 Task: Create a new field with title Stage a blank project BrainBoost with field type as Single-select and options as Not Started, In Progress and Complete
Action: Mouse moved to (711, 341)
Screenshot: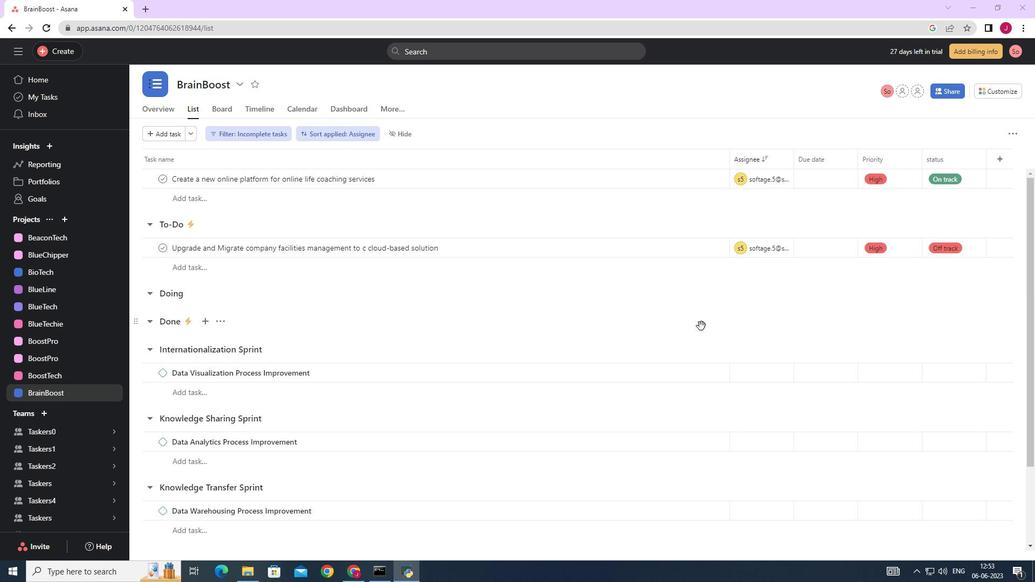 
Action: Mouse scrolled (711, 341) with delta (0, 0)
Screenshot: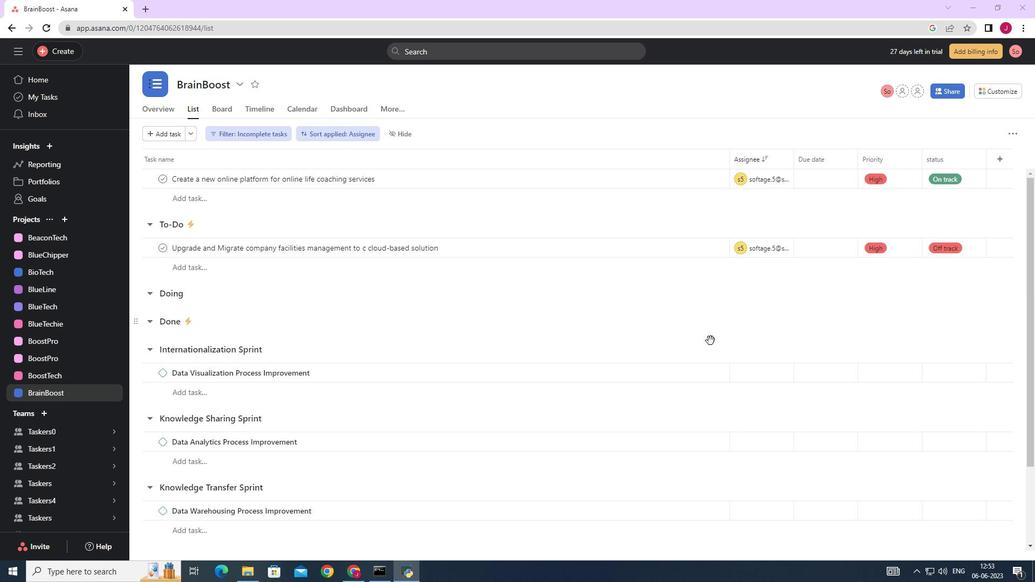 
Action: Mouse scrolled (711, 341) with delta (0, 0)
Screenshot: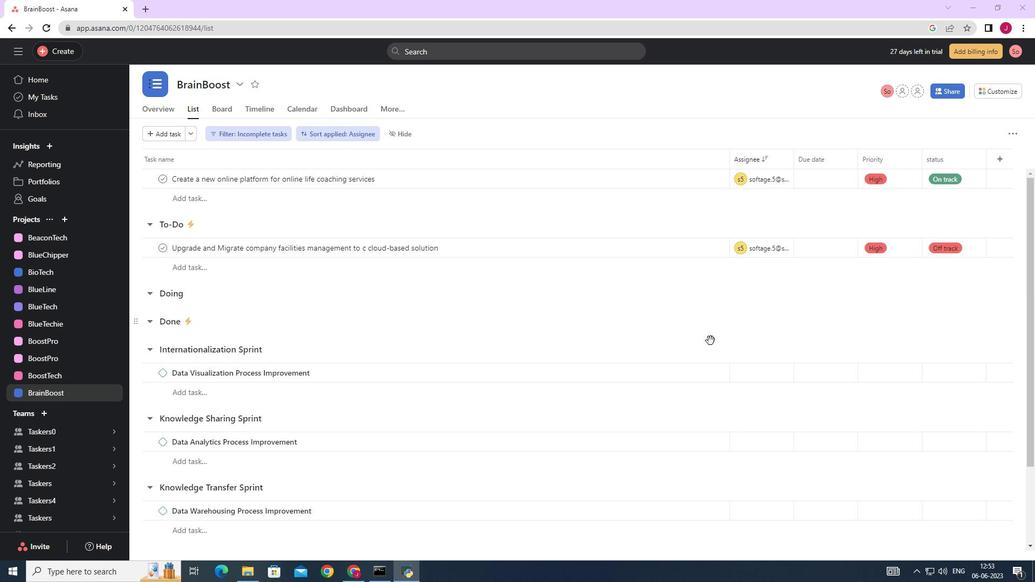
Action: Mouse scrolled (711, 341) with delta (0, 0)
Screenshot: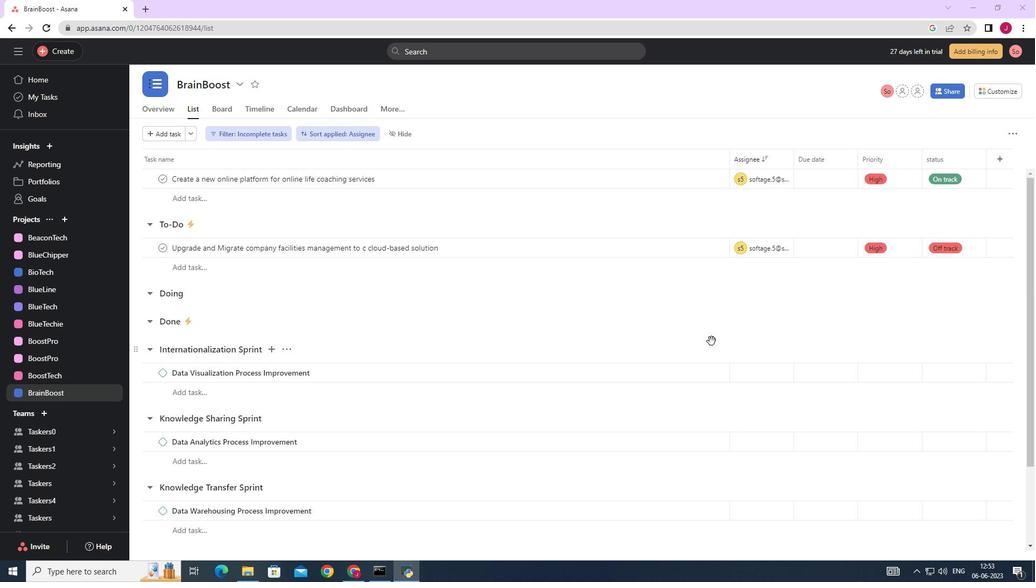 
Action: Mouse moved to (997, 90)
Screenshot: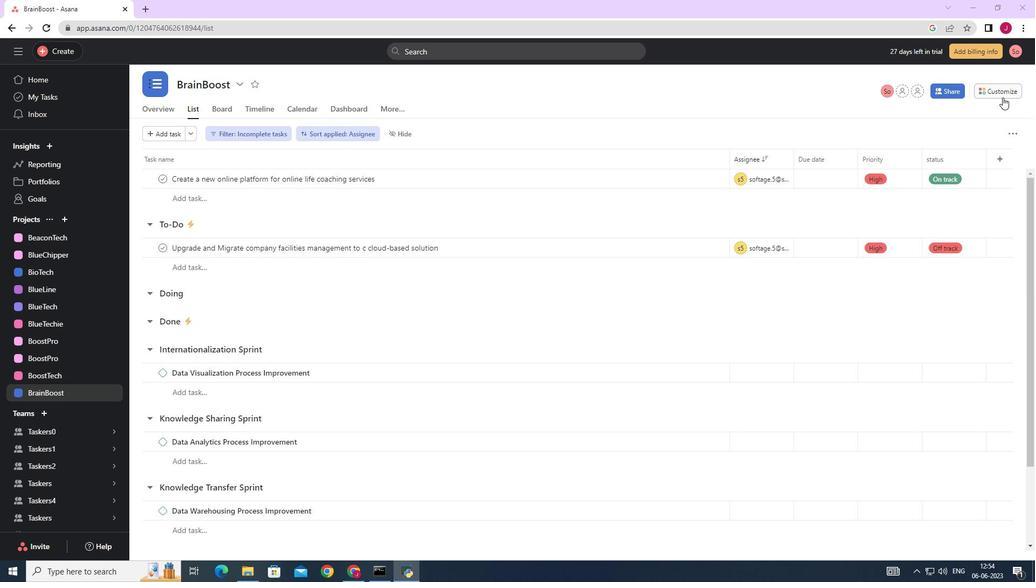 
Action: Mouse pressed left at (997, 90)
Screenshot: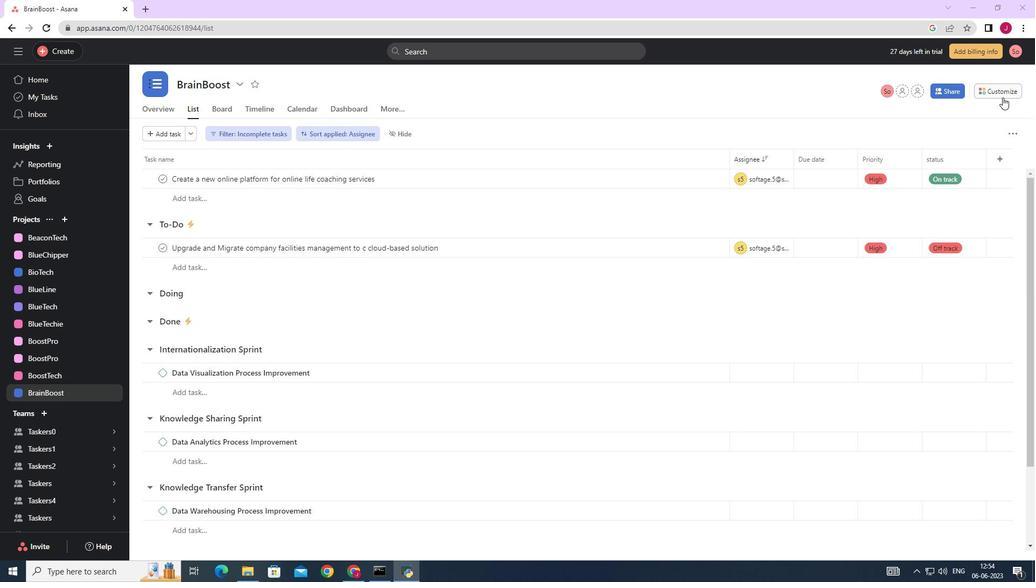
Action: Mouse moved to (912, 218)
Screenshot: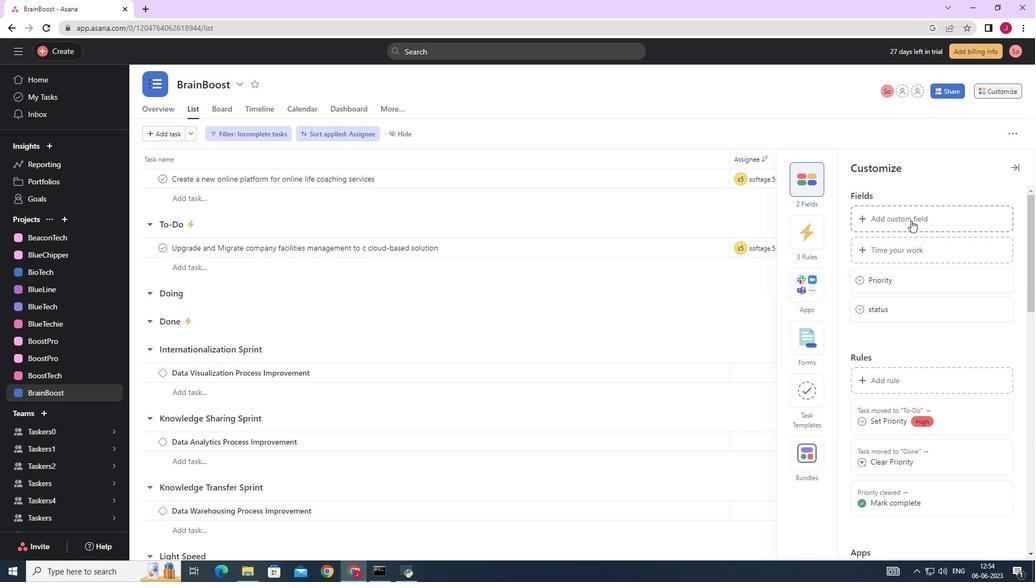 
Action: Mouse pressed left at (912, 218)
Screenshot: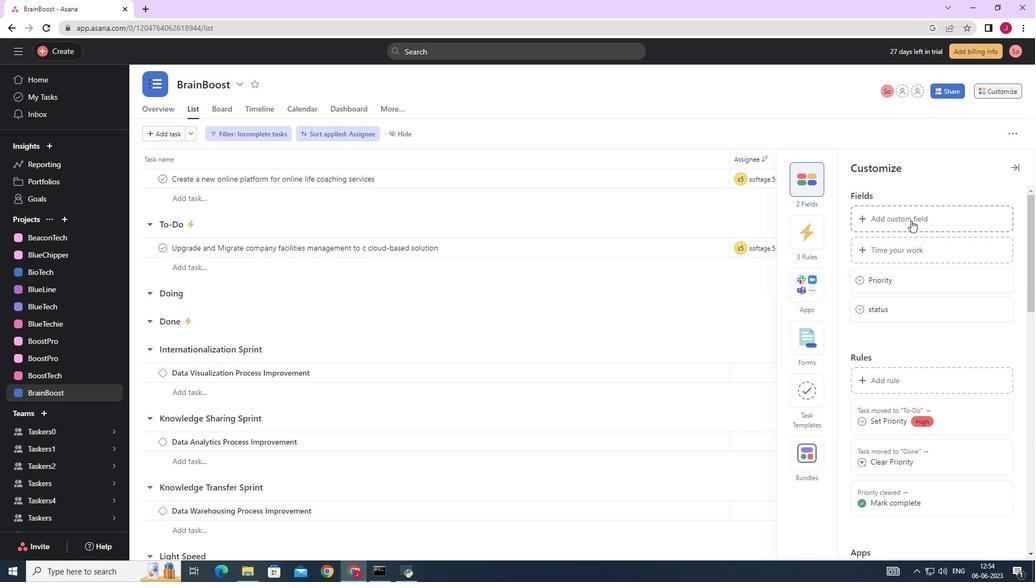 
Action: Mouse moved to (512, 155)
Screenshot: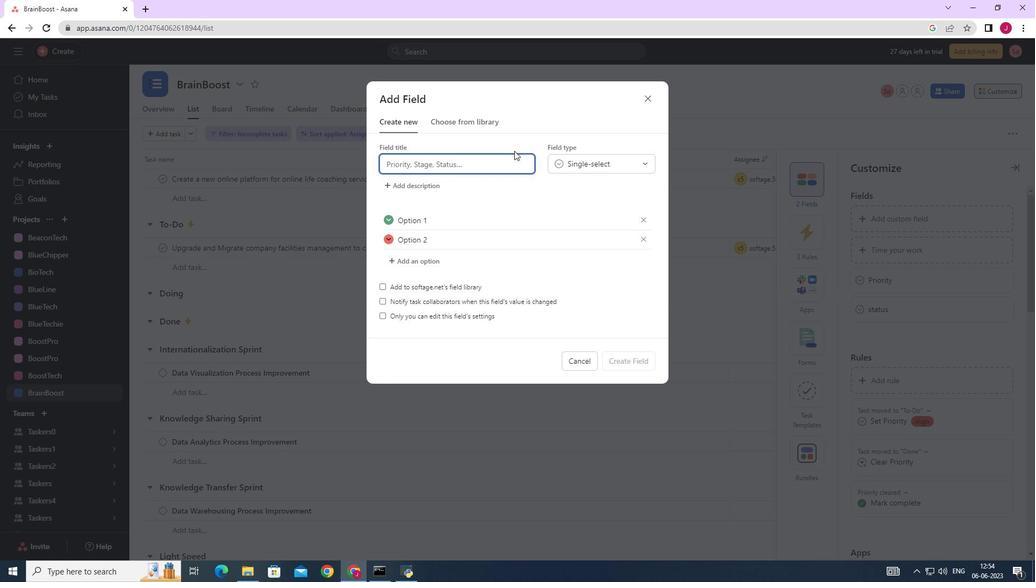 
Action: Mouse pressed left at (512, 155)
Screenshot: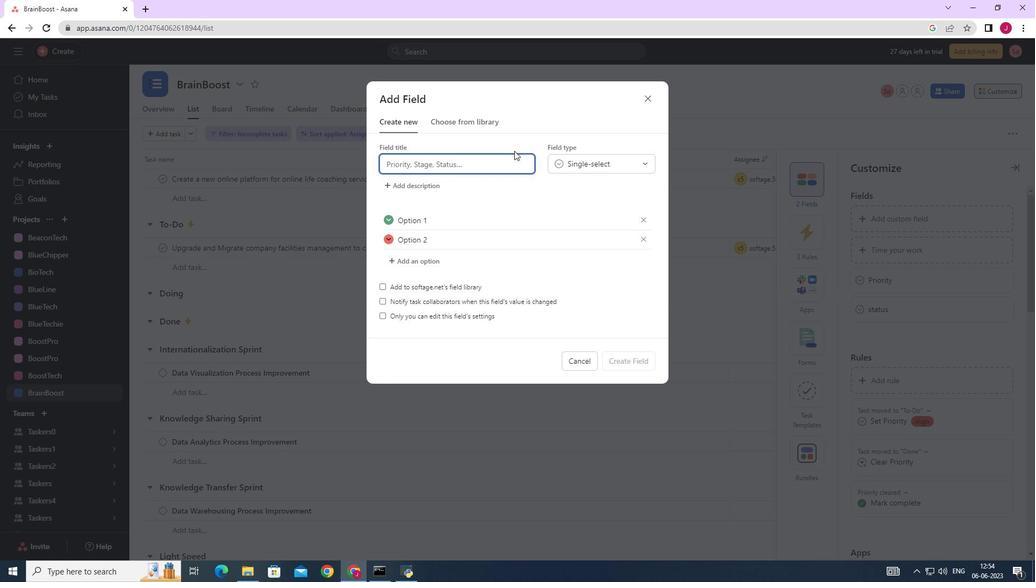 
Action: Key pressed <Key.caps_lock>S<Key.caps_lock>r<Key.backspace>tage
Screenshot: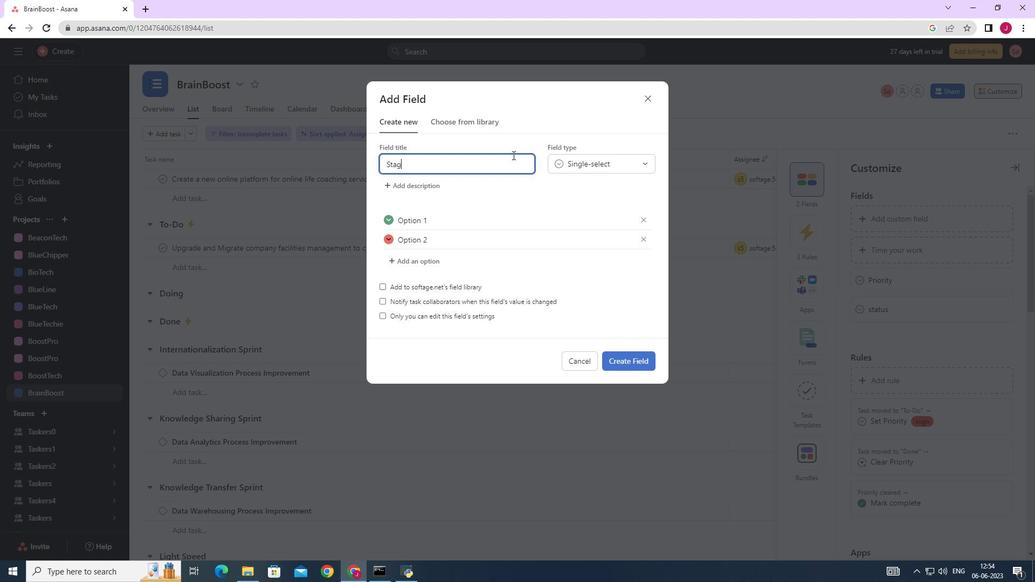 
Action: Mouse moved to (480, 221)
Screenshot: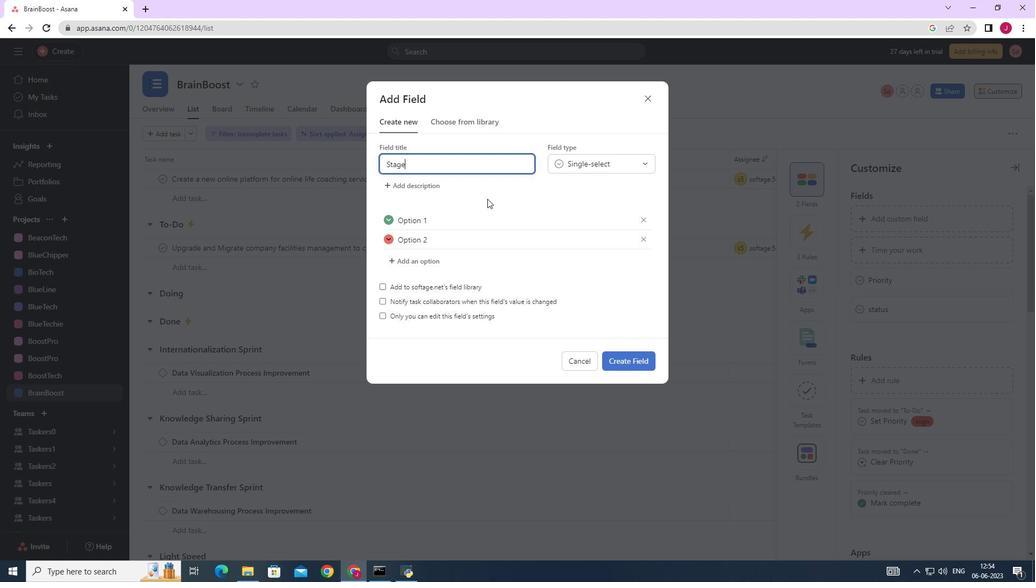 
Action: Mouse pressed left at (480, 221)
Screenshot: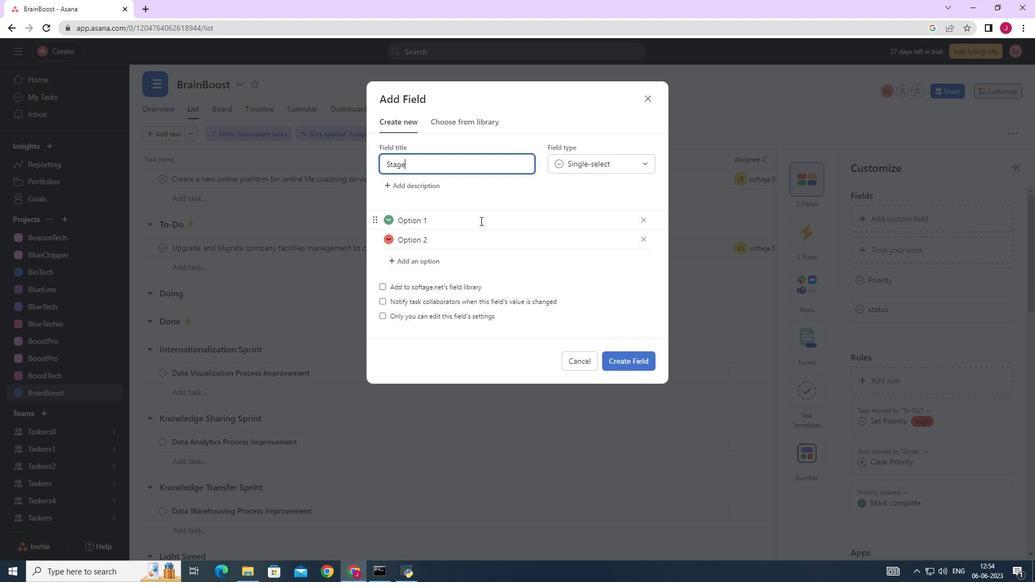 
Action: Key pressed <Key.backspace><Key.backspace><Key.backspace><Key.backspace><Key.backspace><Key.backspace><Key.backspace><Key.backspace><Key.caps_lock>N<Key.caps_lock>ot<Key.space>started
Screenshot: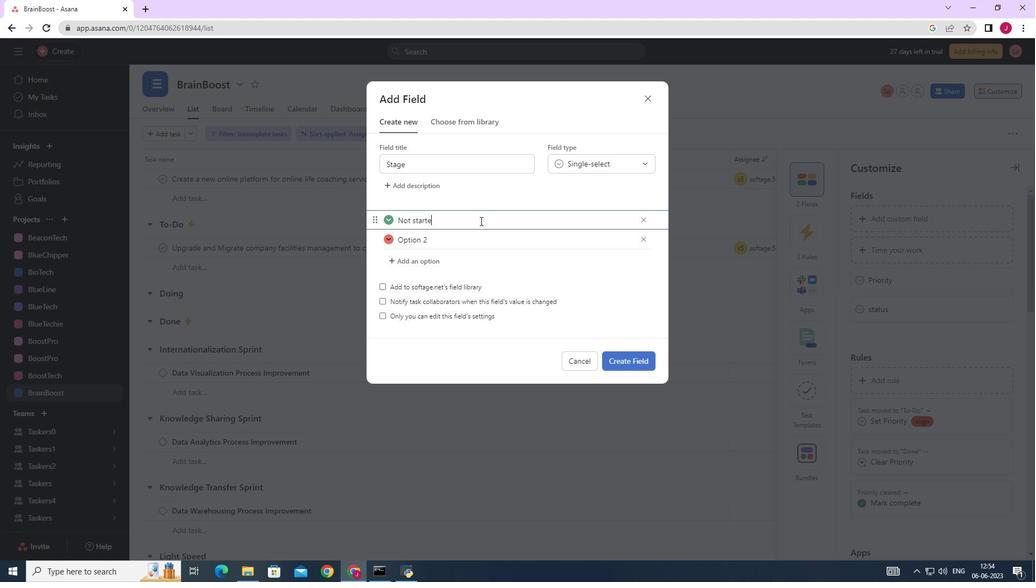 
Action: Mouse moved to (435, 245)
Screenshot: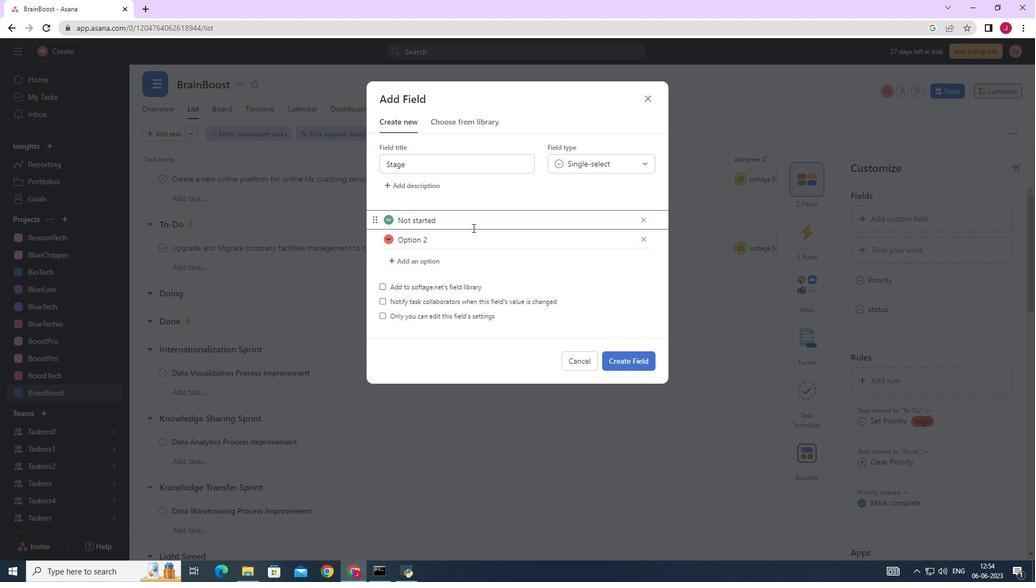 
Action: Mouse pressed left at (435, 245)
Screenshot: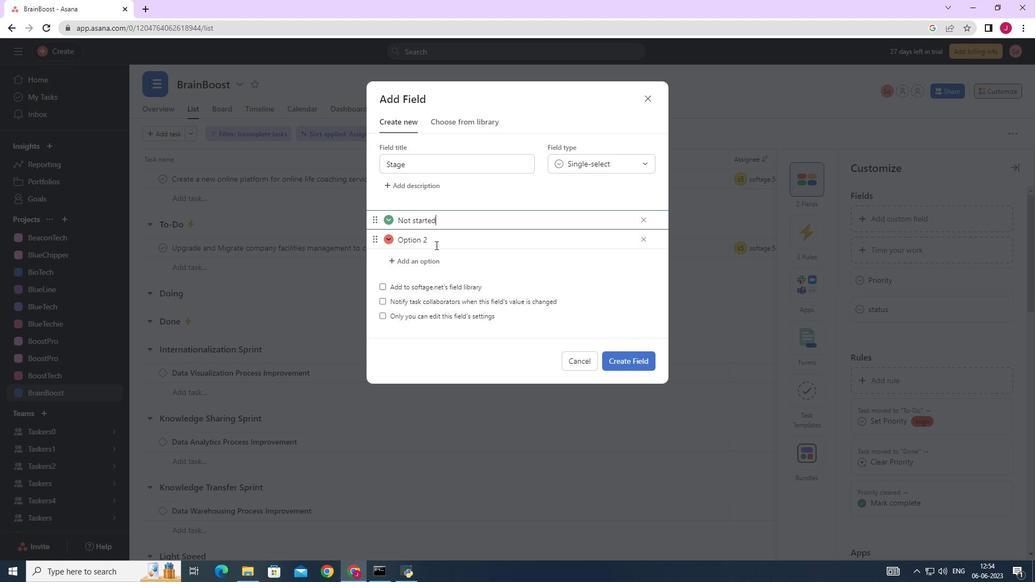 
Action: Key pressed <Key.backspace><Key.backspace><Key.backspace><Key.backspace><Key.backspace><Key.backspace><Key.backspace><Key.backspace><Key.caps_lock>I<Key.caps_lock>n<Key.space>progress
Screenshot: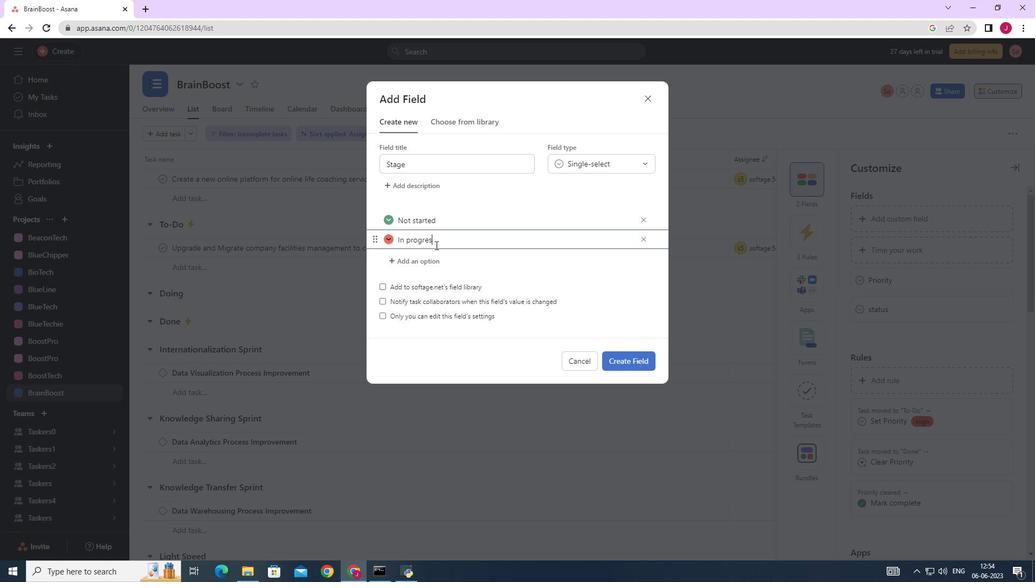 
Action: Mouse moved to (421, 259)
Screenshot: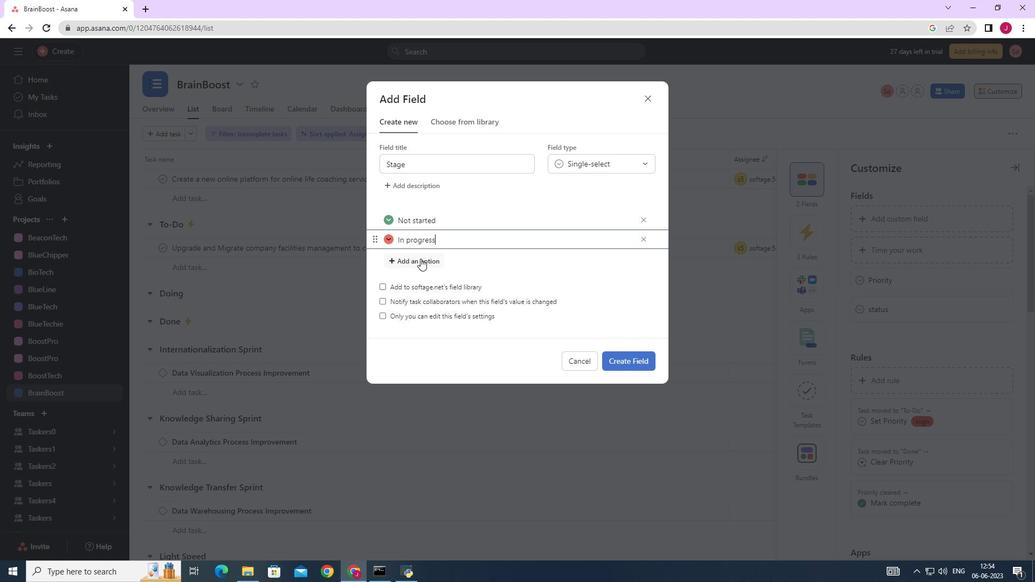 
Action: Mouse pressed left at (421, 259)
Screenshot: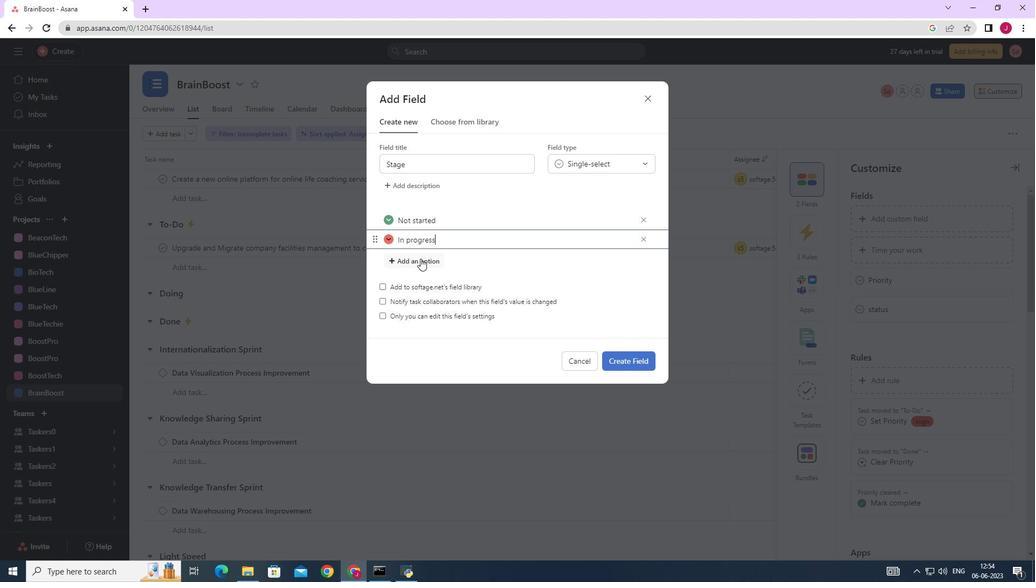 
Action: Mouse moved to (422, 259)
Screenshot: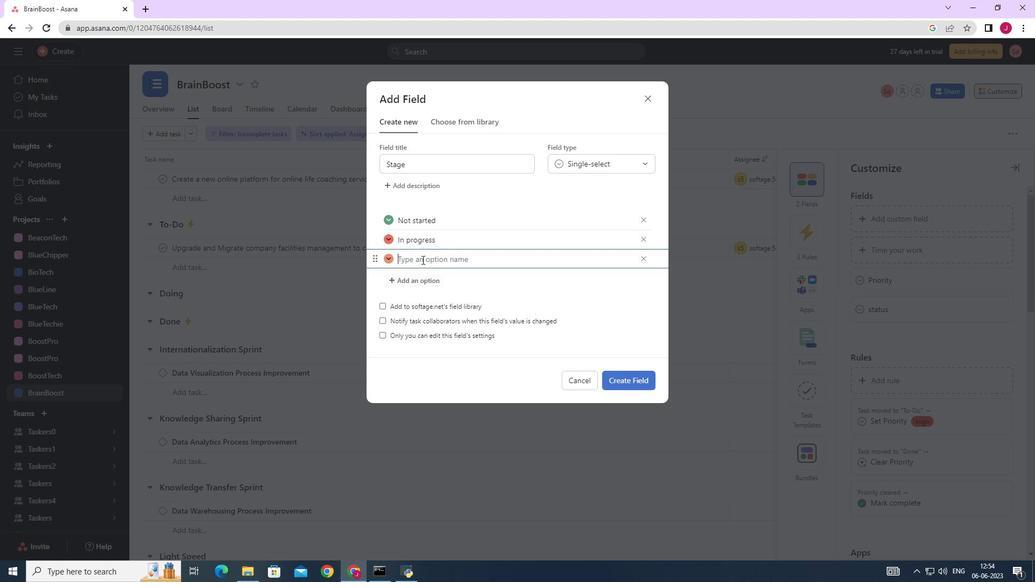 
Action: Key pressed <Key.caps_lock>C<Key.caps_lock>omplete
Screenshot: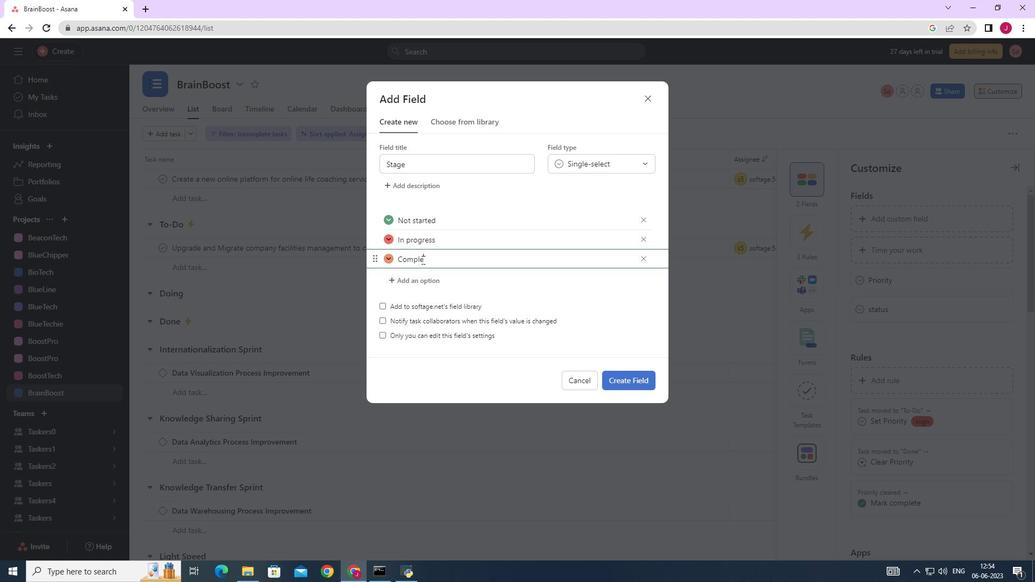 
Action: Mouse moved to (644, 380)
Screenshot: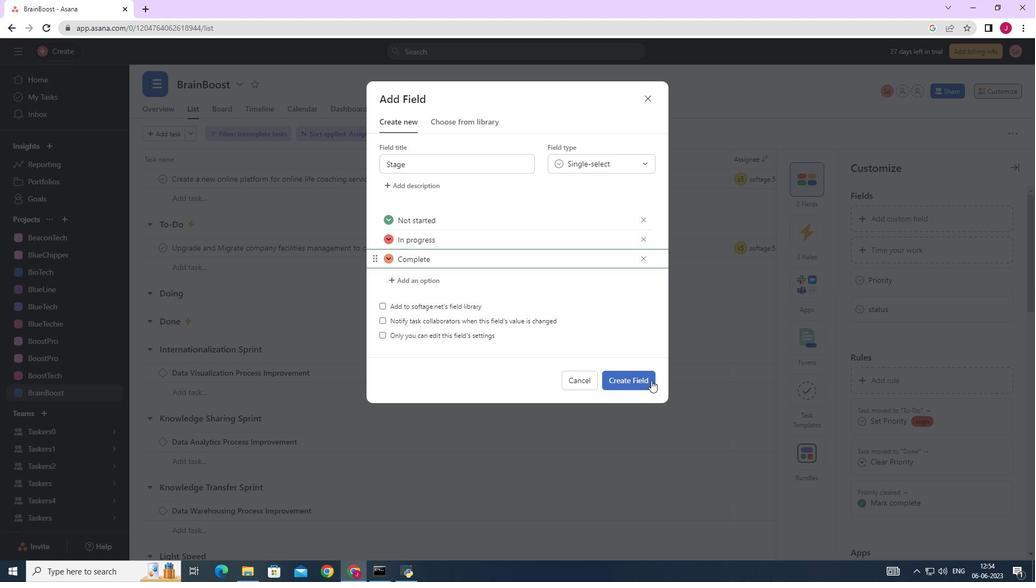 
Action: Mouse pressed left at (644, 380)
Screenshot: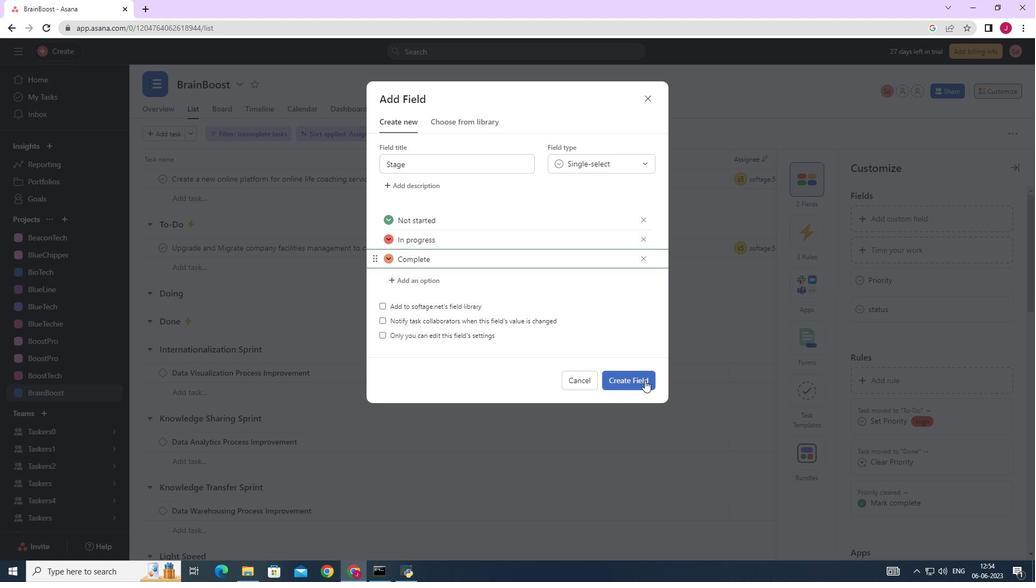 
Action: Mouse moved to (616, 333)
Screenshot: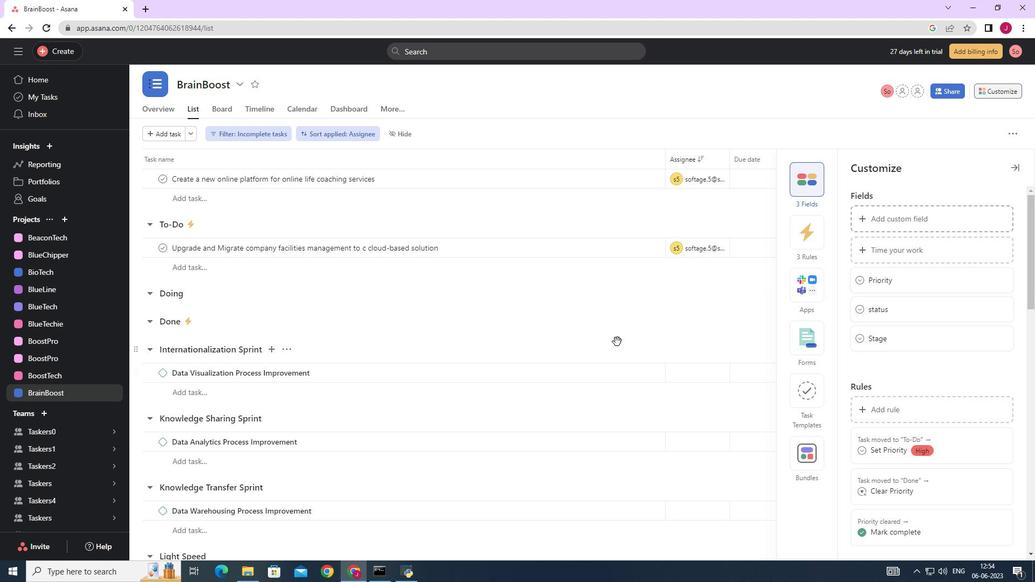 
